 Task: Choose email frequency to Weekly in Job application updates.
Action: Mouse moved to (671, 93)
Screenshot: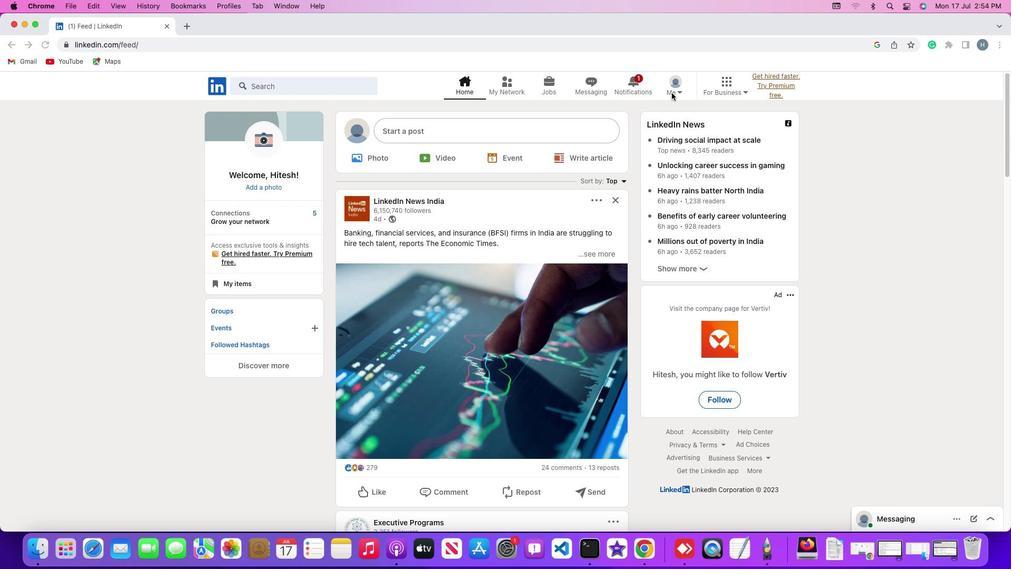 
Action: Mouse pressed left at (671, 93)
Screenshot: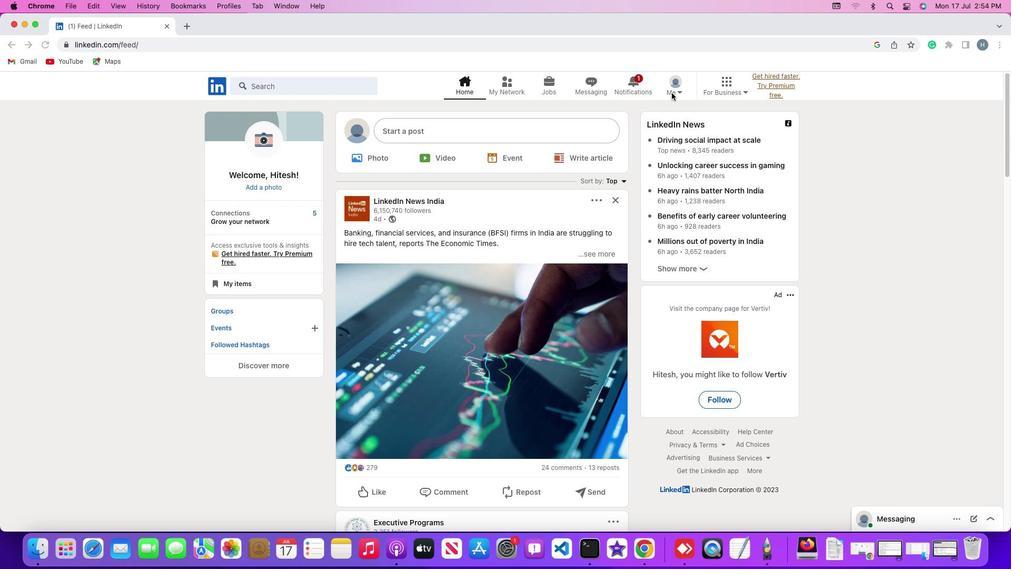 
Action: Mouse moved to (677, 91)
Screenshot: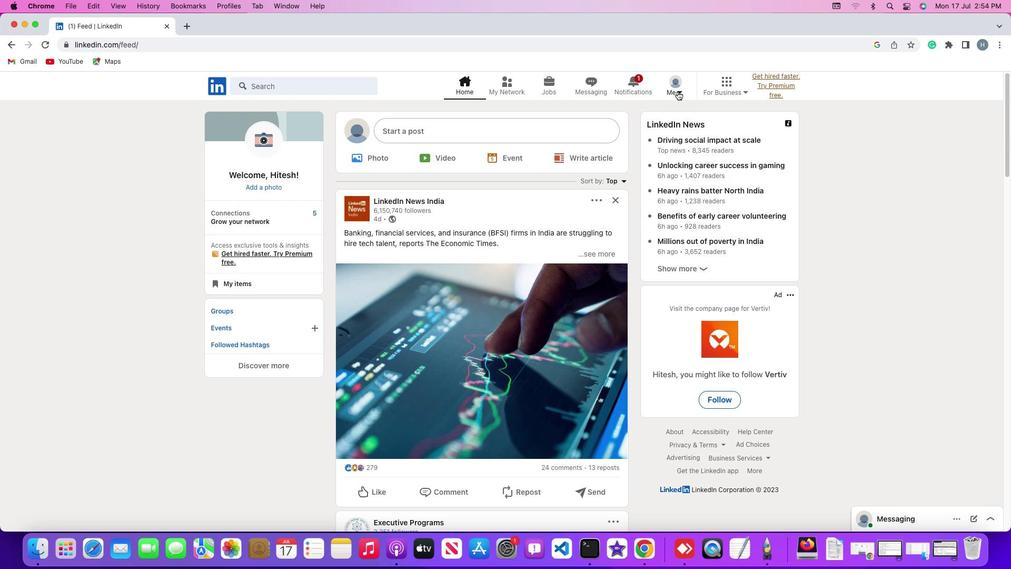 
Action: Mouse pressed left at (677, 91)
Screenshot: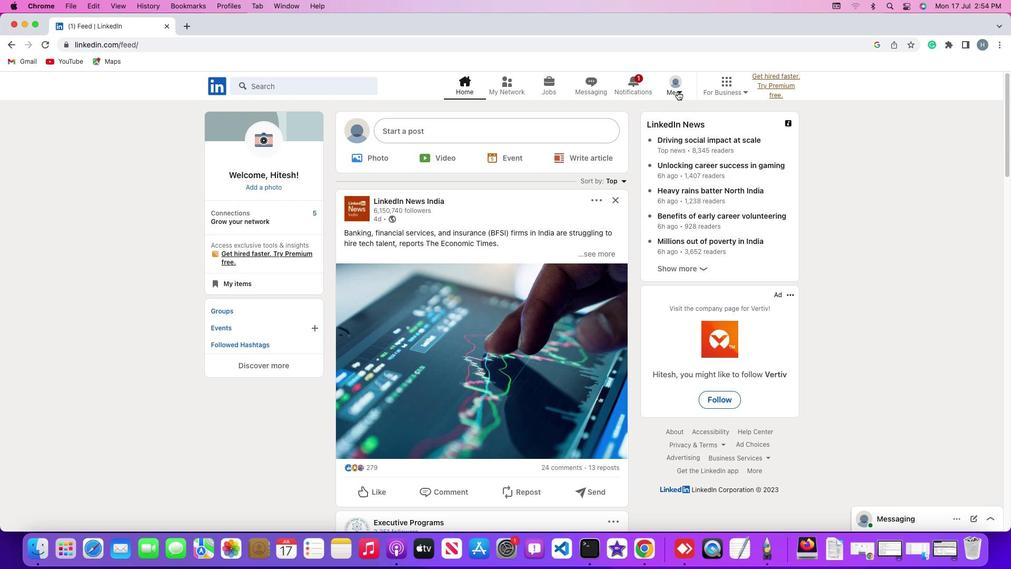 
Action: Mouse moved to (611, 200)
Screenshot: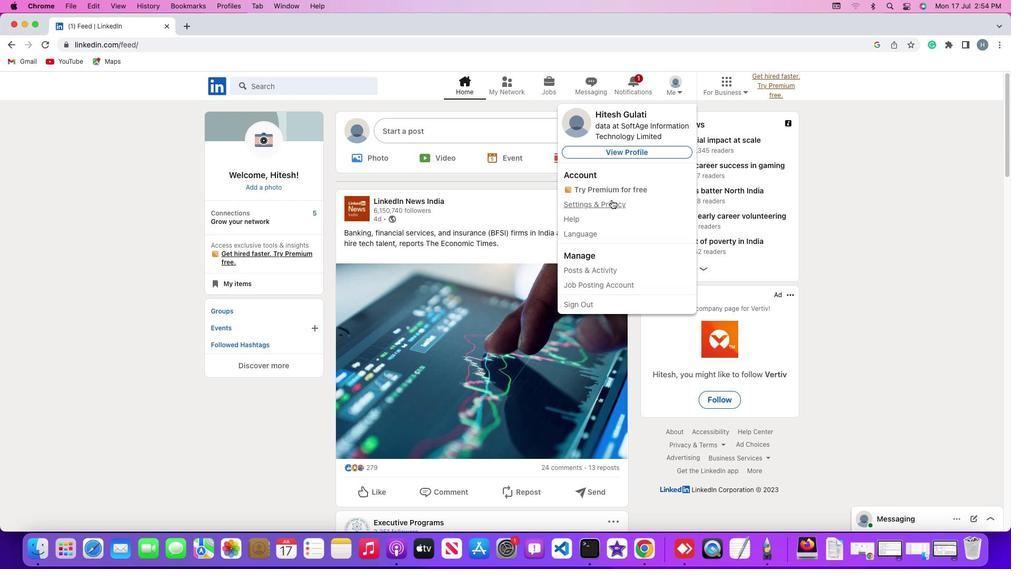 
Action: Mouse pressed left at (611, 200)
Screenshot: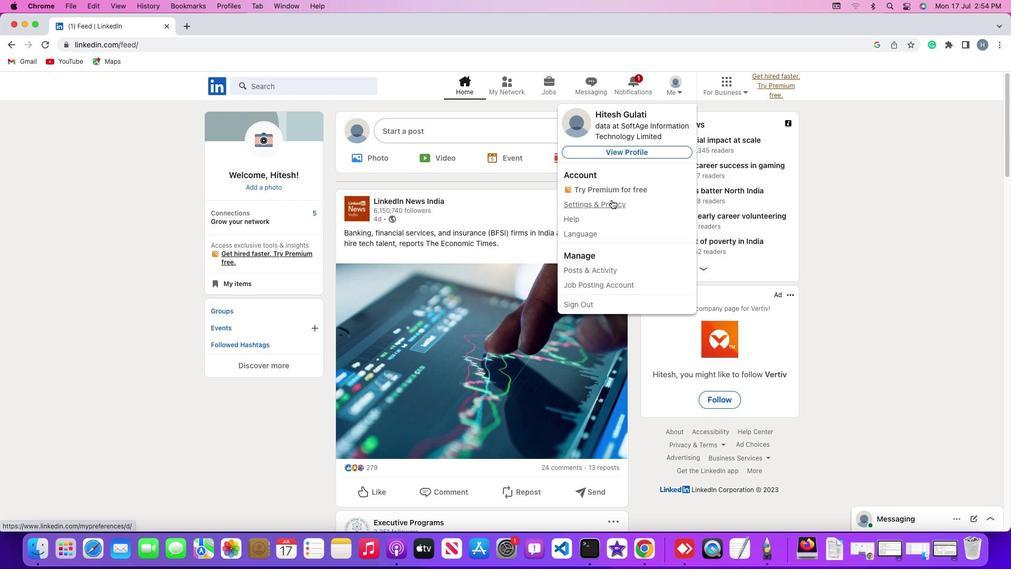 
Action: Mouse moved to (84, 355)
Screenshot: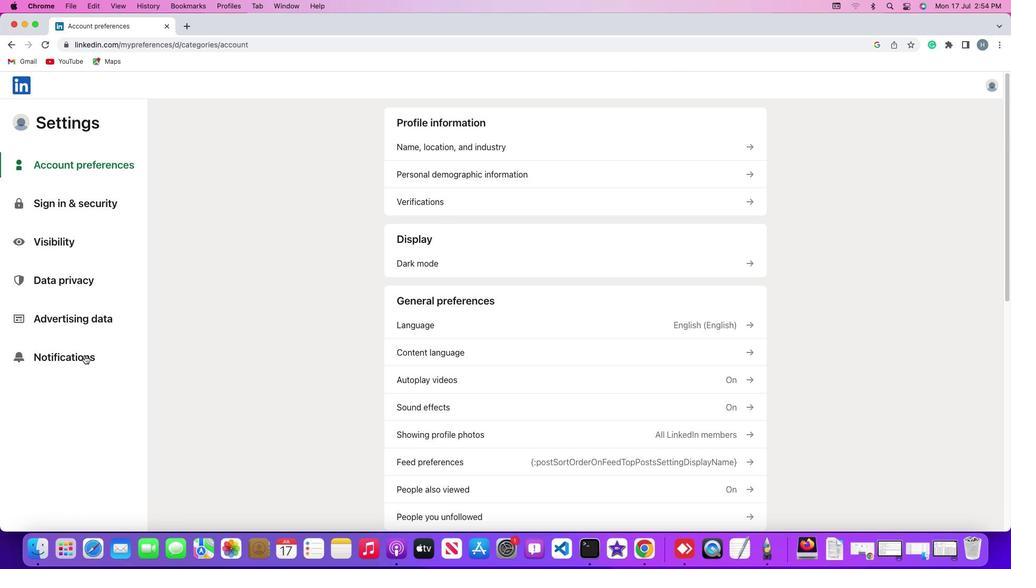 
Action: Mouse pressed left at (84, 355)
Screenshot: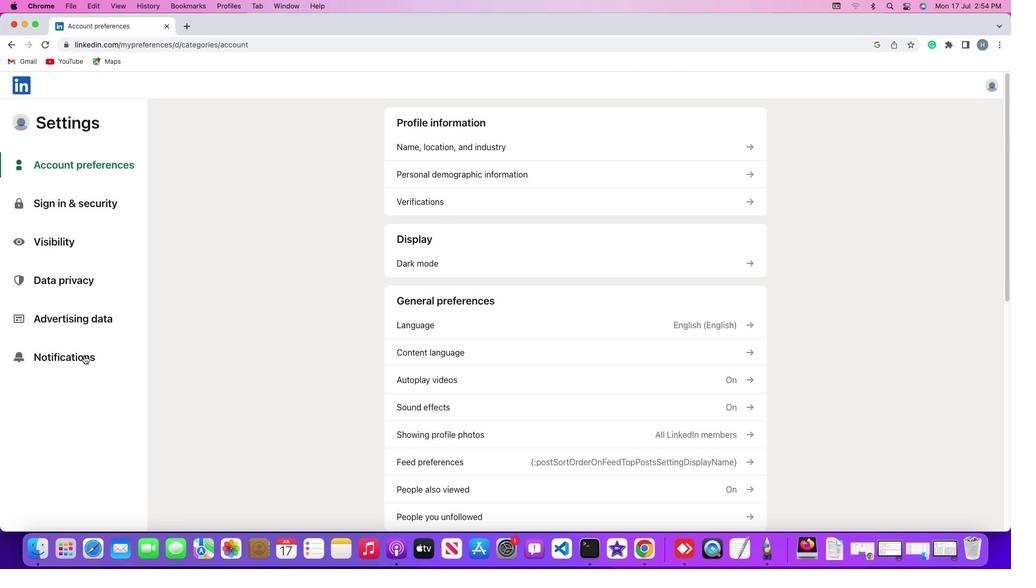 
Action: Mouse moved to (494, 146)
Screenshot: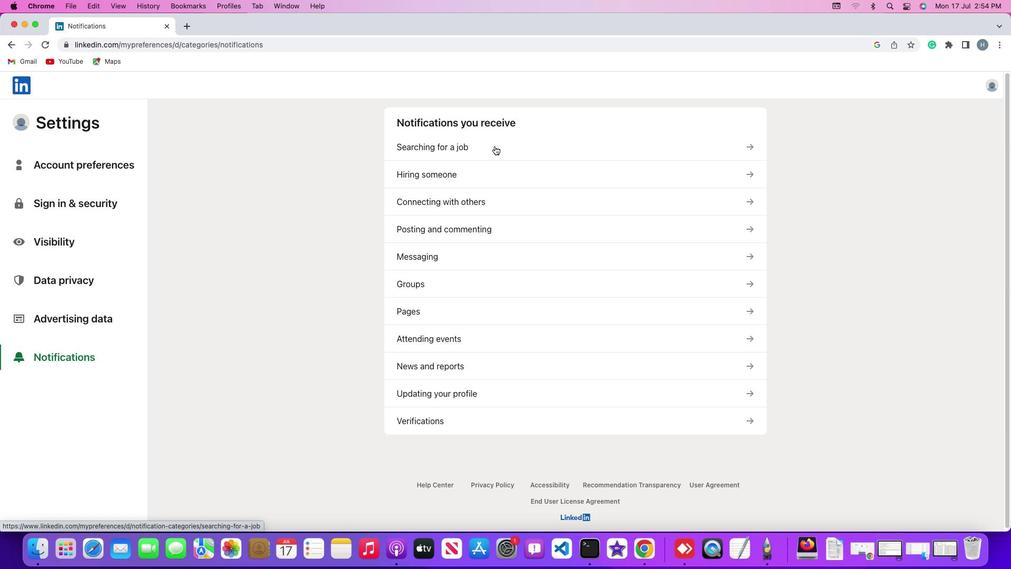 
Action: Mouse pressed left at (494, 146)
Screenshot: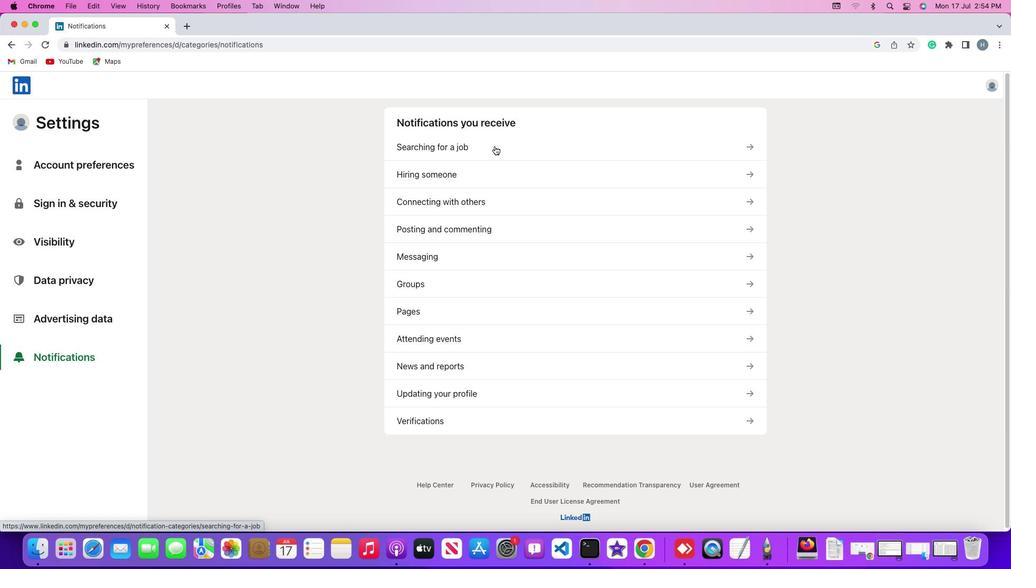 
Action: Mouse moved to (482, 301)
Screenshot: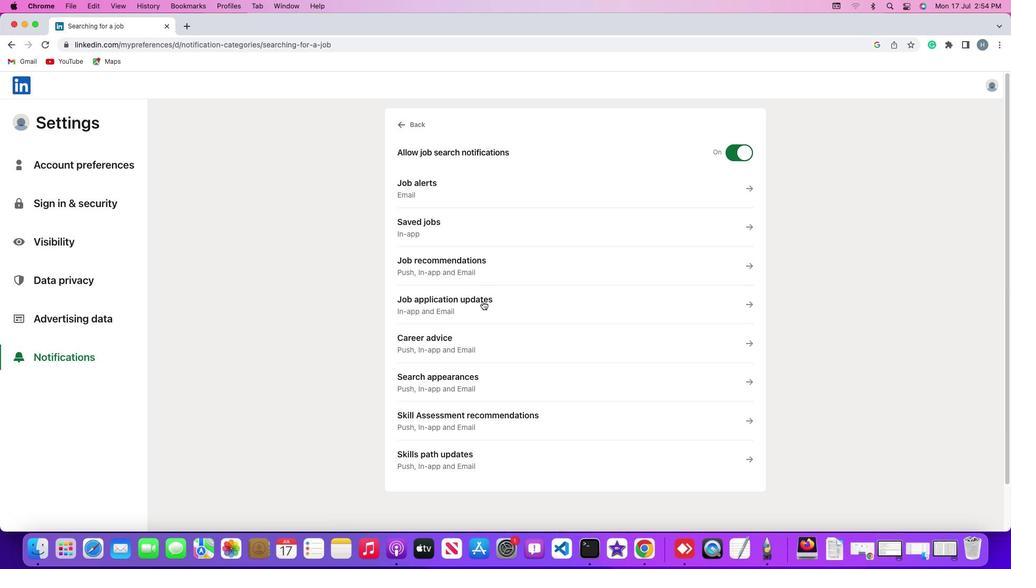 
Action: Mouse pressed left at (482, 301)
Screenshot: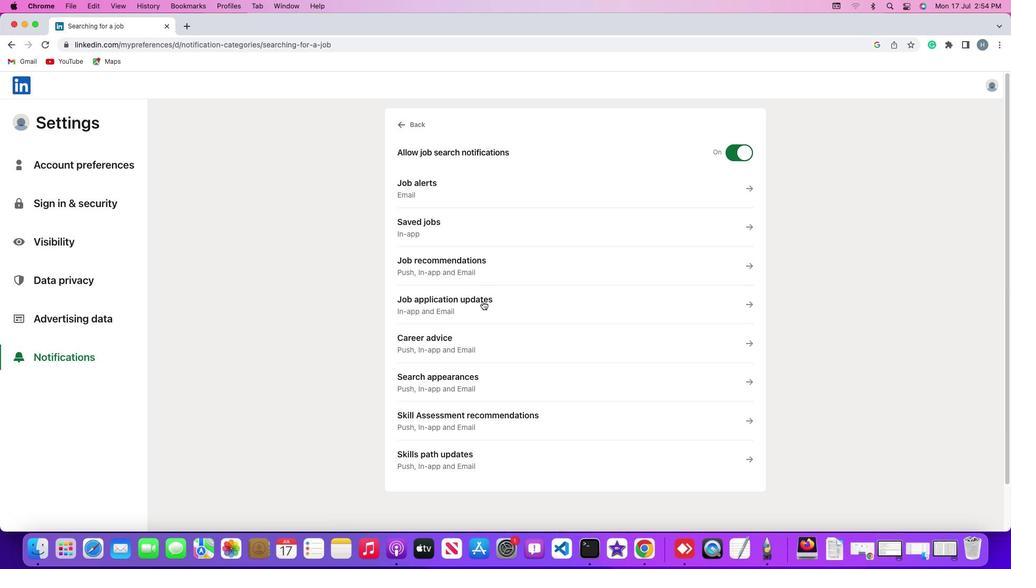 
Action: Mouse moved to (412, 403)
Screenshot: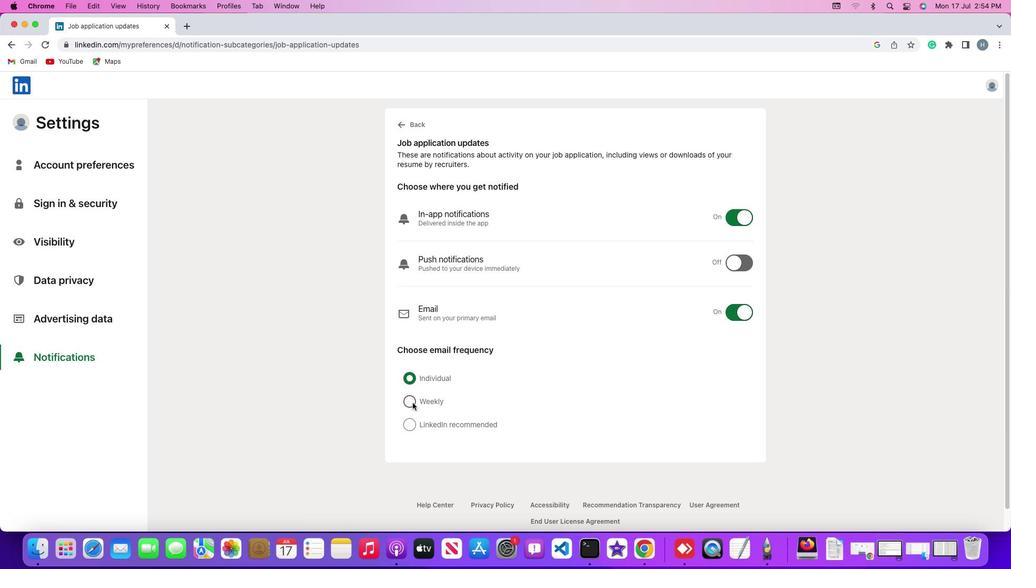
Action: Mouse pressed left at (412, 403)
Screenshot: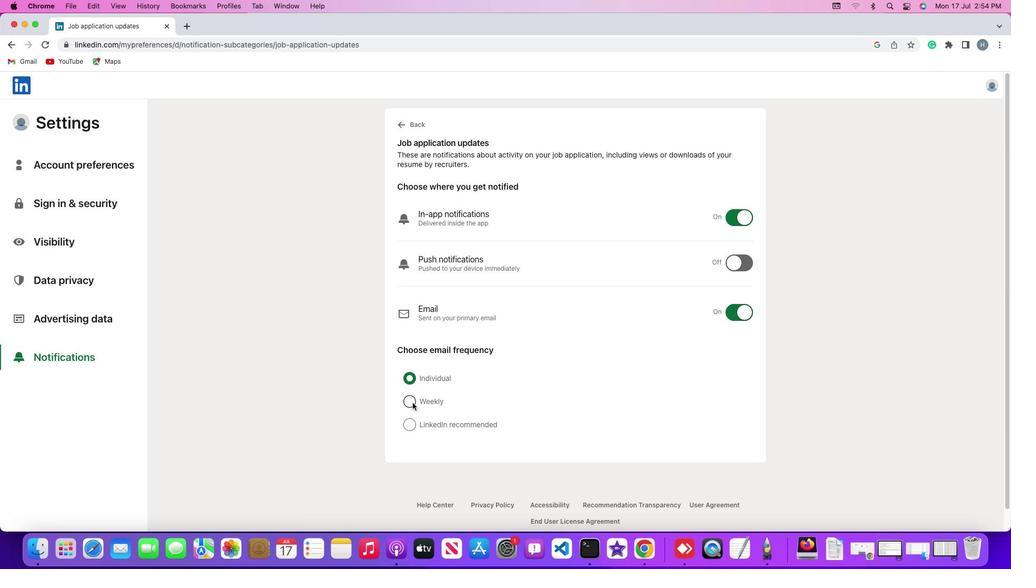 
Action: Mouse moved to (413, 402)
Screenshot: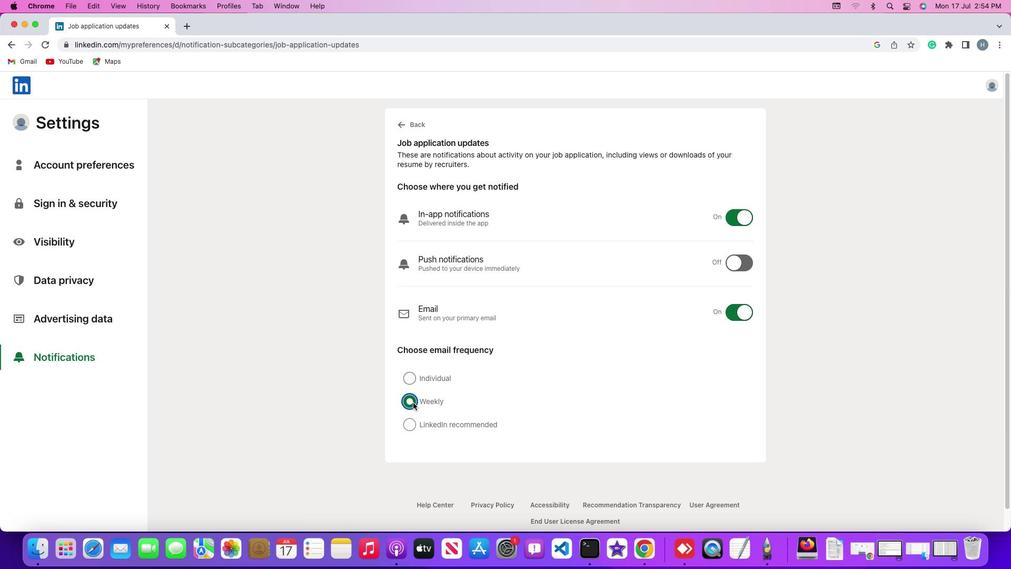 
